 Task: Enable "Use regular HTTP module" for "Unified adaptive streaming for DASH/HLS".
Action: Mouse moved to (107, 17)
Screenshot: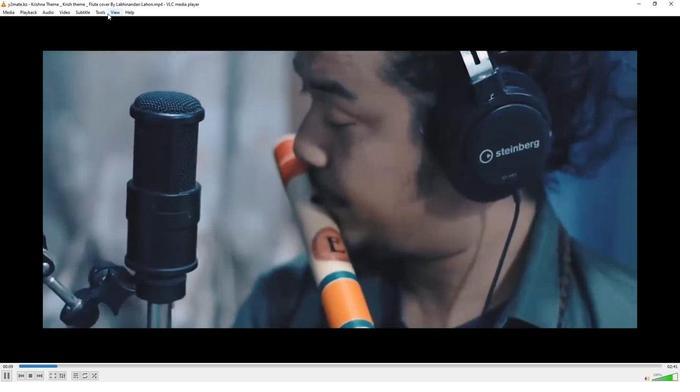 
Action: Mouse pressed left at (107, 17)
Screenshot: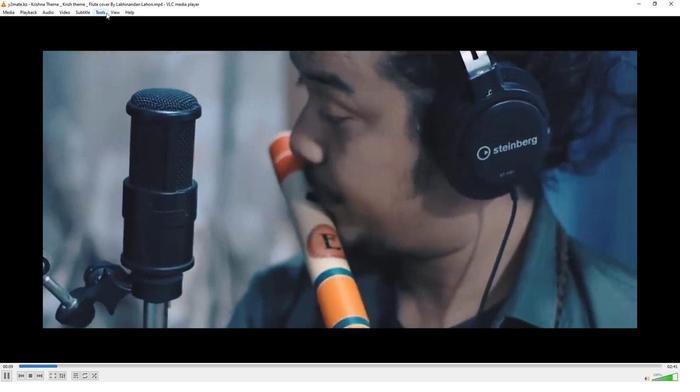 
Action: Mouse moved to (132, 97)
Screenshot: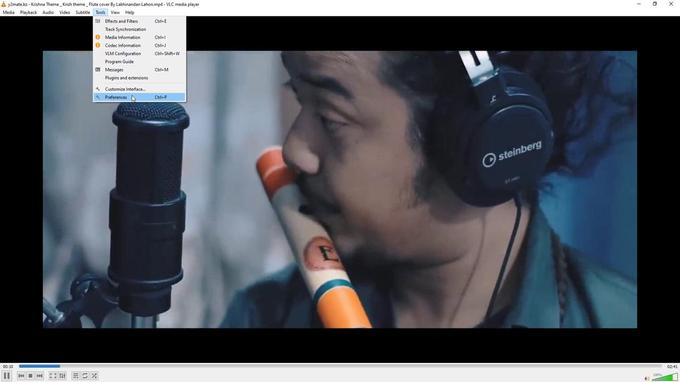 
Action: Mouse pressed left at (132, 97)
Screenshot: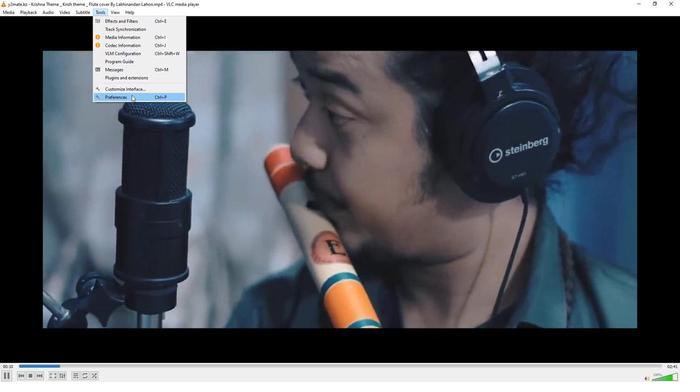 
Action: Mouse moved to (189, 297)
Screenshot: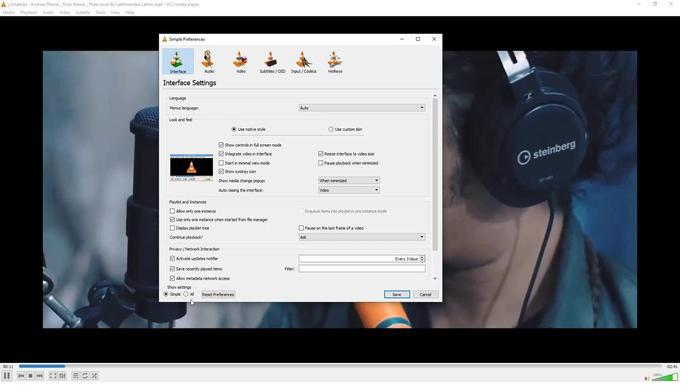 
Action: Mouse pressed left at (189, 297)
Screenshot: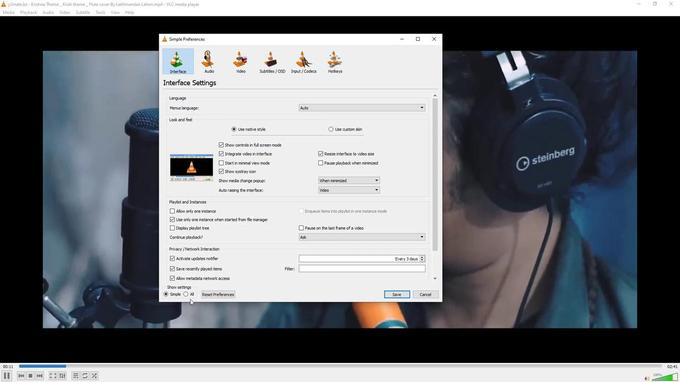 
Action: Mouse moved to (187, 294)
Screenshot: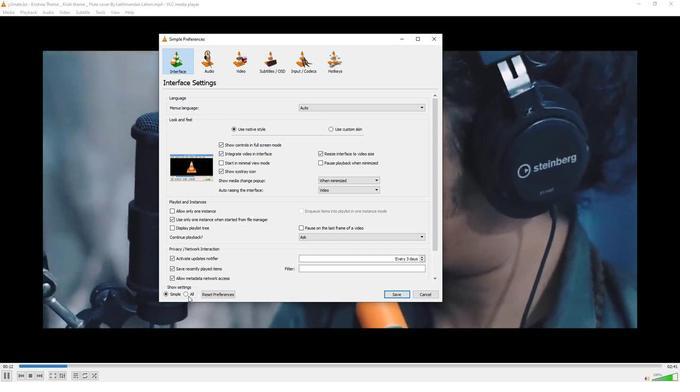 
Action: Mouse pressed left at (187, 294)
Screenshot: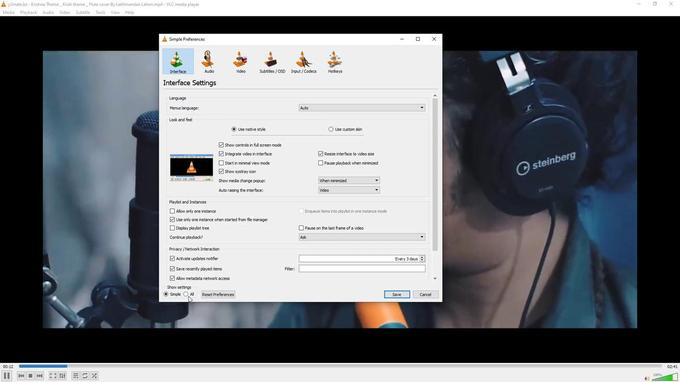 
Action: Mouse moved to (173, 193)
Screenshot: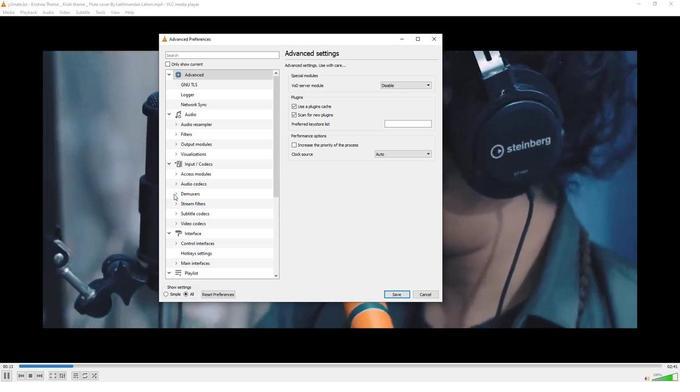 
Action: Mouse pressed left at (173, 193)
Screenshot: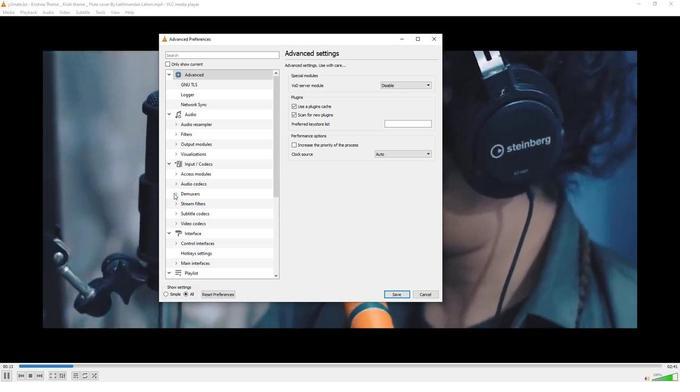 
Action: Mouse moved to (184, 201)
Screenshot: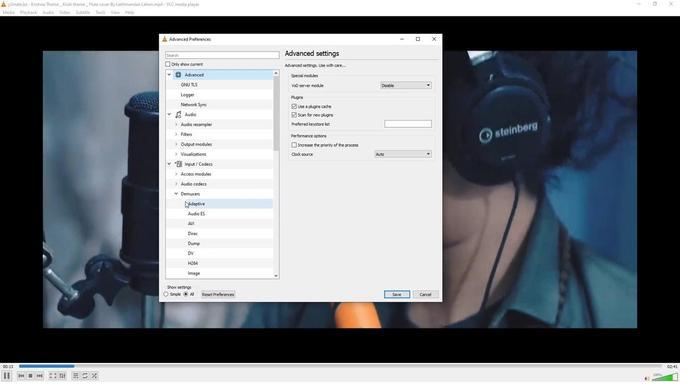 
Action: Mouse pressed left at (184, 201)
Screenshot: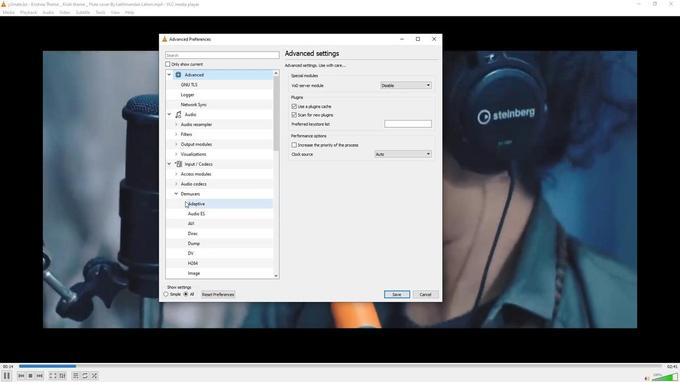 
Action: Mouse moved to (288, 114)
Screenshot: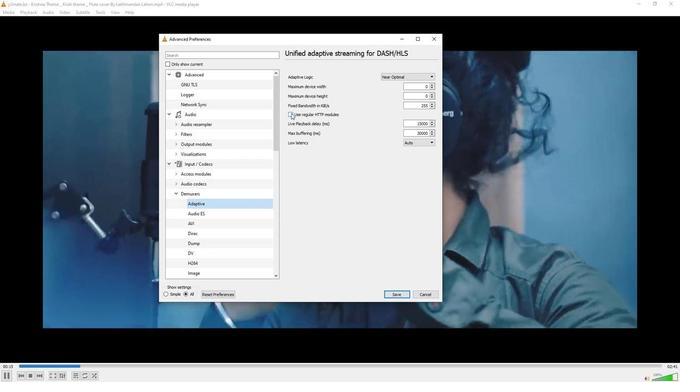 
Action: Mouse pressed left at (288, 114)
Screenshot: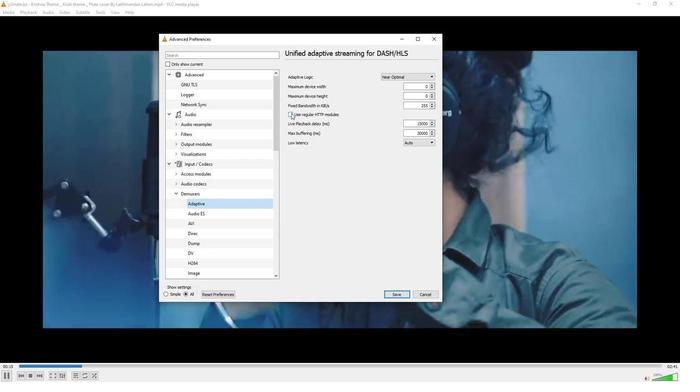 
Action: Mouse moved to (321, 176)
Screenshot: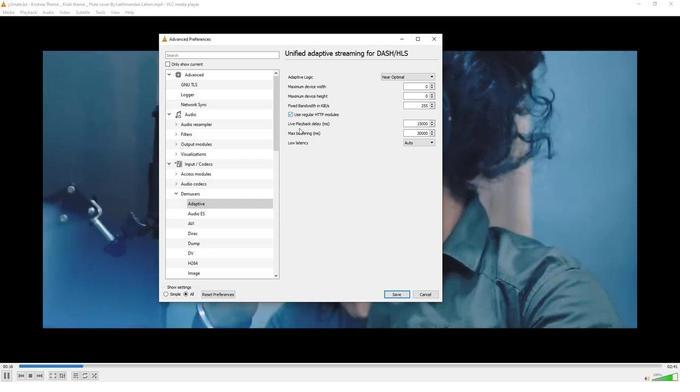
